 Task: In the  document Colortheoryplan.rtf change page color to  'Blue'. Insert watermark  'Do not copy ' Apply Font Style in watermark Lexend
Action: Mouse moved to (45, 83)
Screenshot: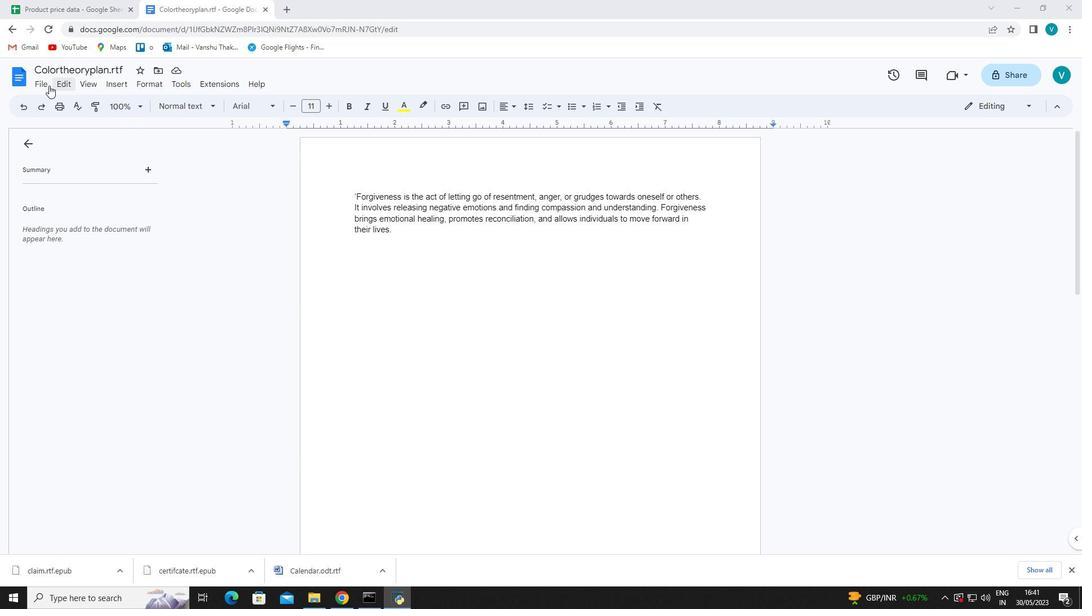
Action: Mouse pressed left at (45, 83)
Screenshot: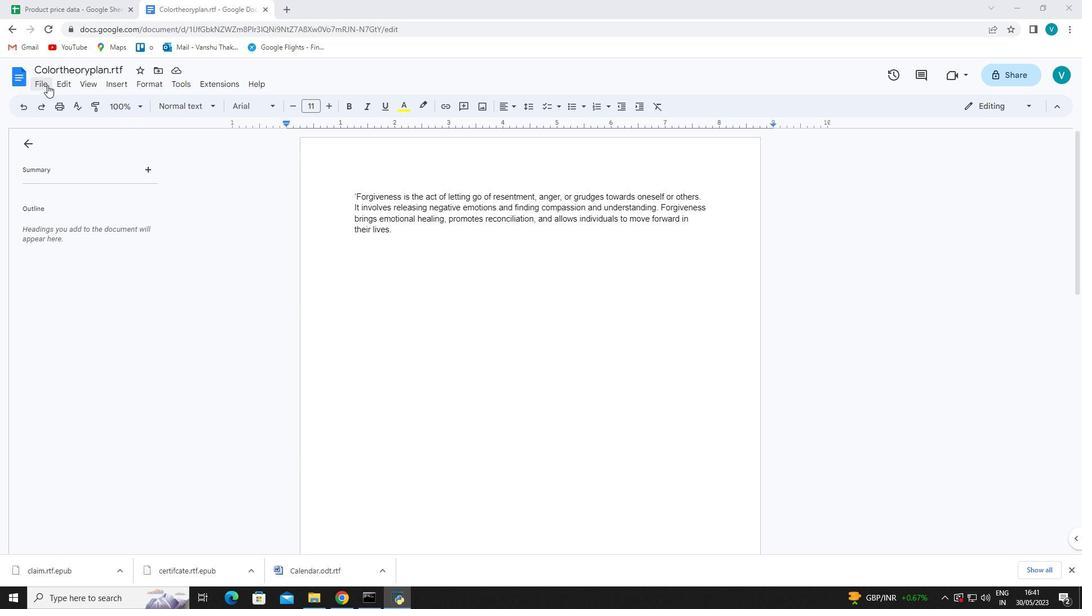 
Action: Mouse moved to (87, 397)
Screenshot: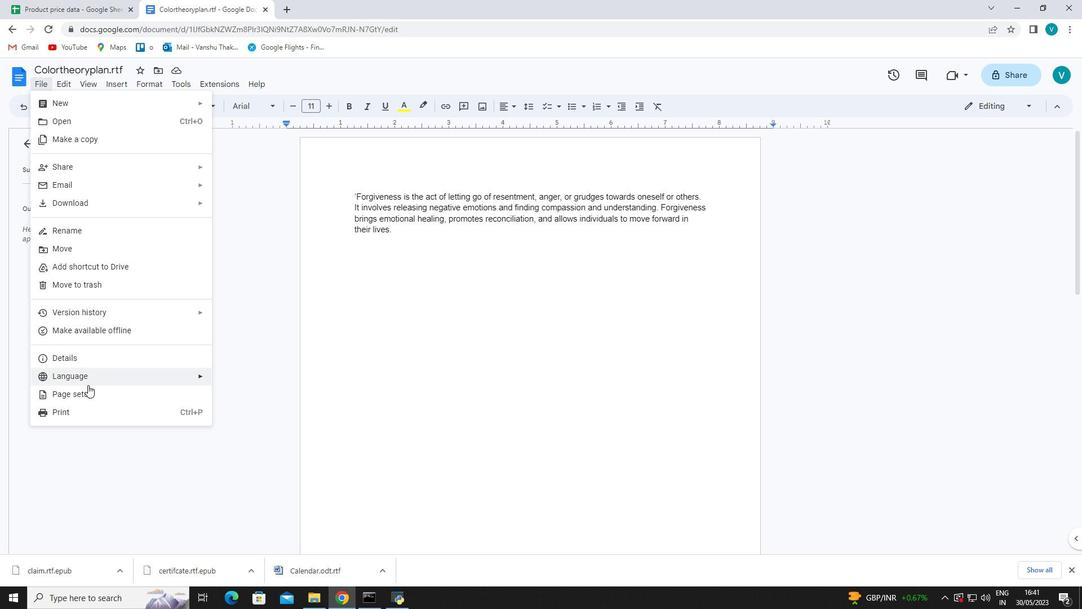 
Action: Mouse pressed left at (87, 397)
Screenshot: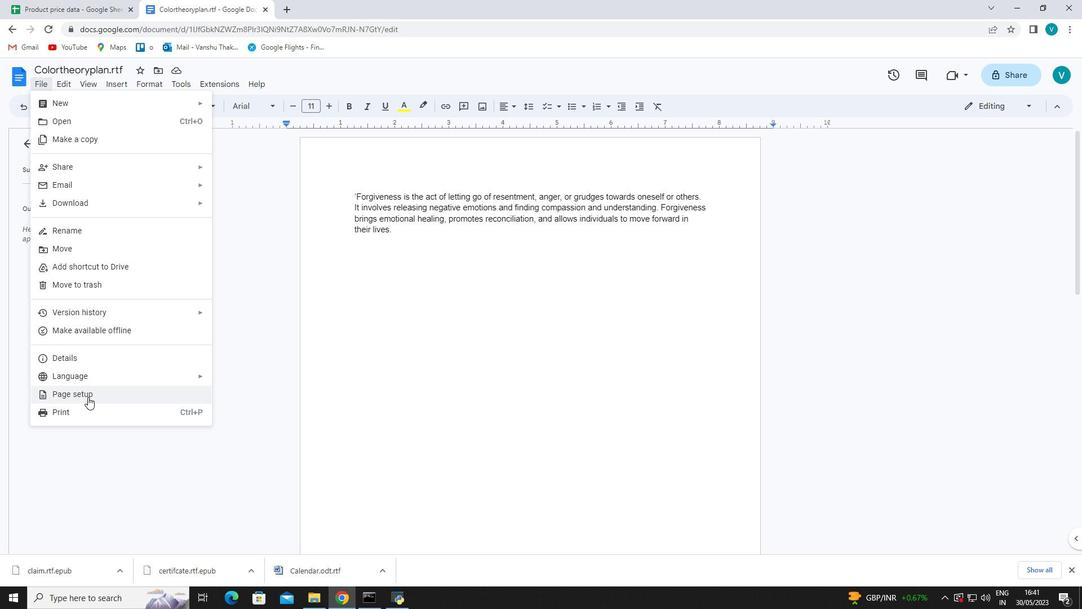 
Action: Mouse moved to (499, 249)
Screenshot: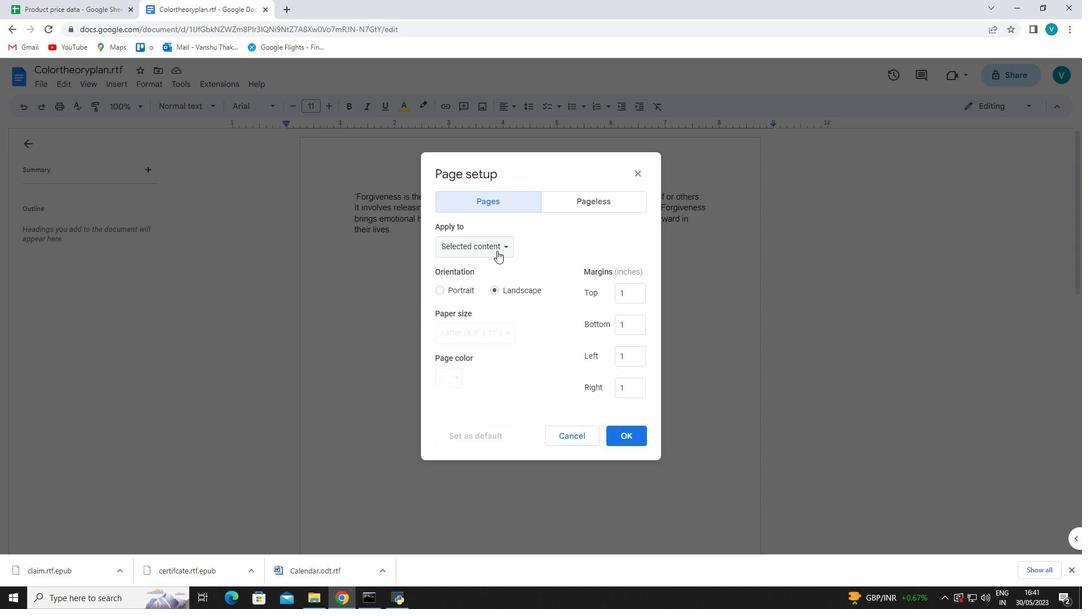 
Action: Mouse pressed left at (499, 249)
Screenshot: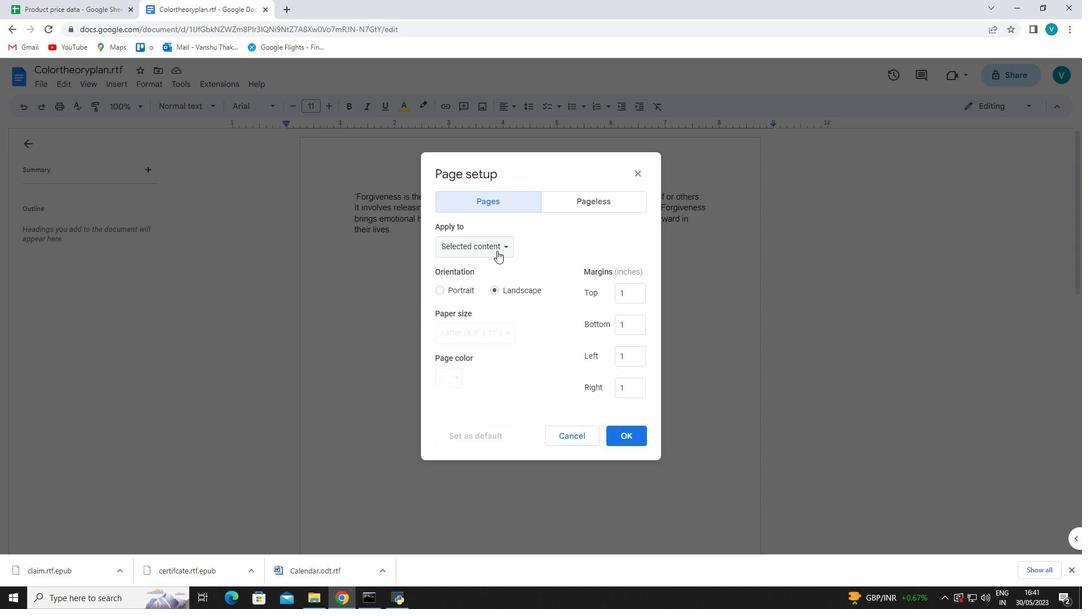 
Action: Mouse moved to (513, 182)
Screenshot: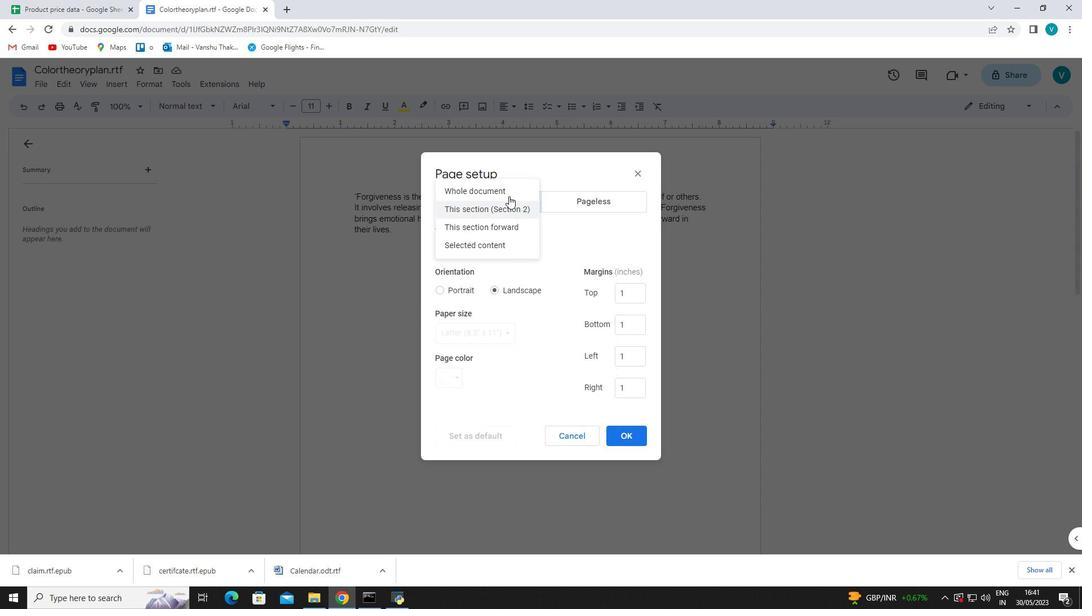 
Action: Mouse pressed left at (513, 182)
Screenshot: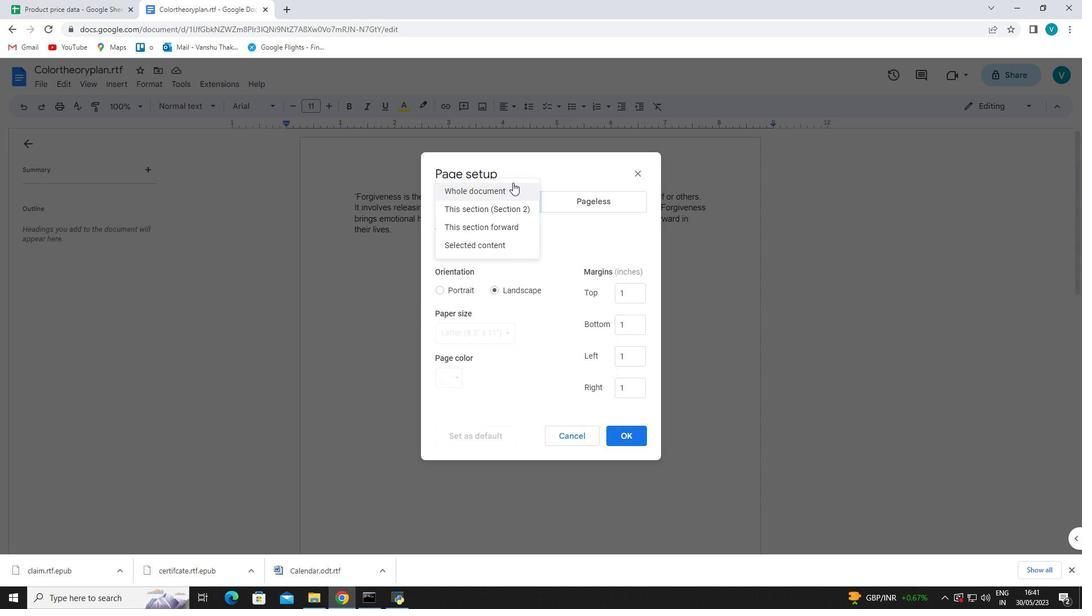 
Action: Mouse moved to (457, 381)
Screenshot: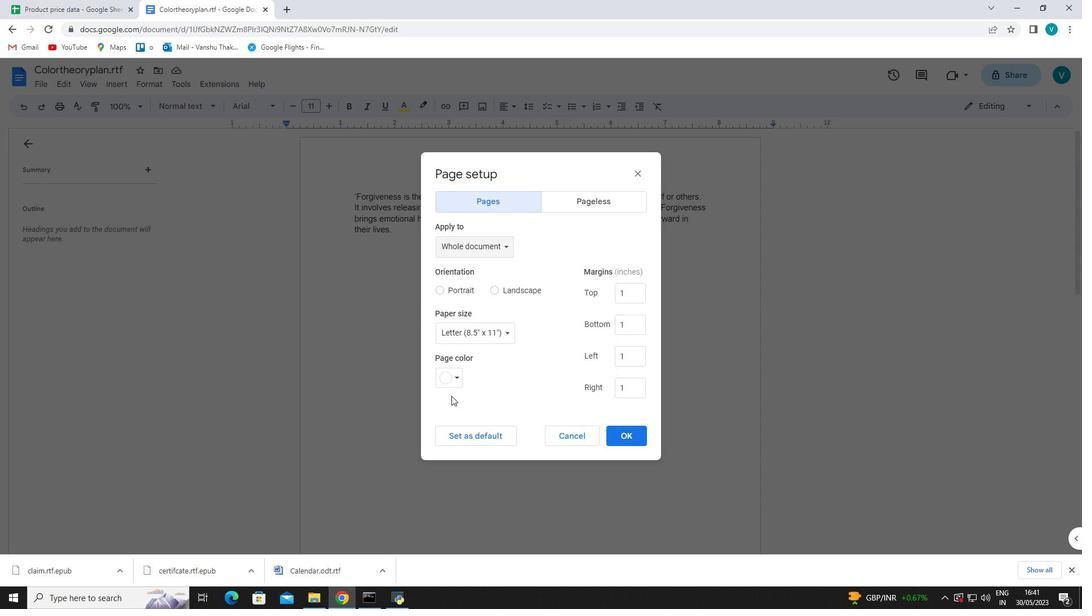 
Action: Mouse pressed left at (457, 381)
Screenshot: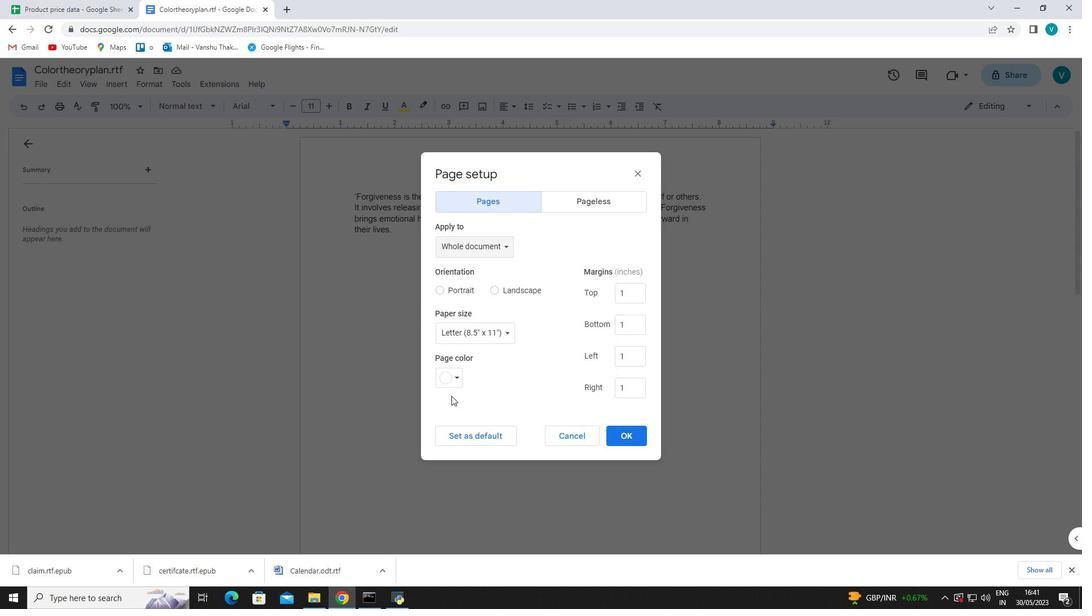 
Action: Mouse moved to (531, 412)
Screenshot: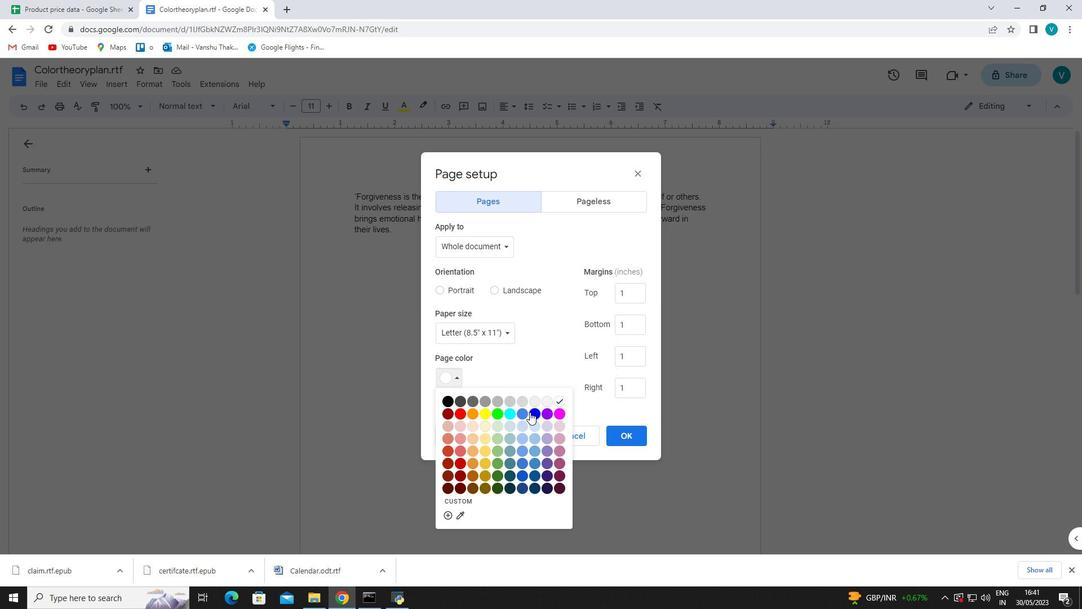
Action: Mouse pressed left at (531, 412)
Screenshot: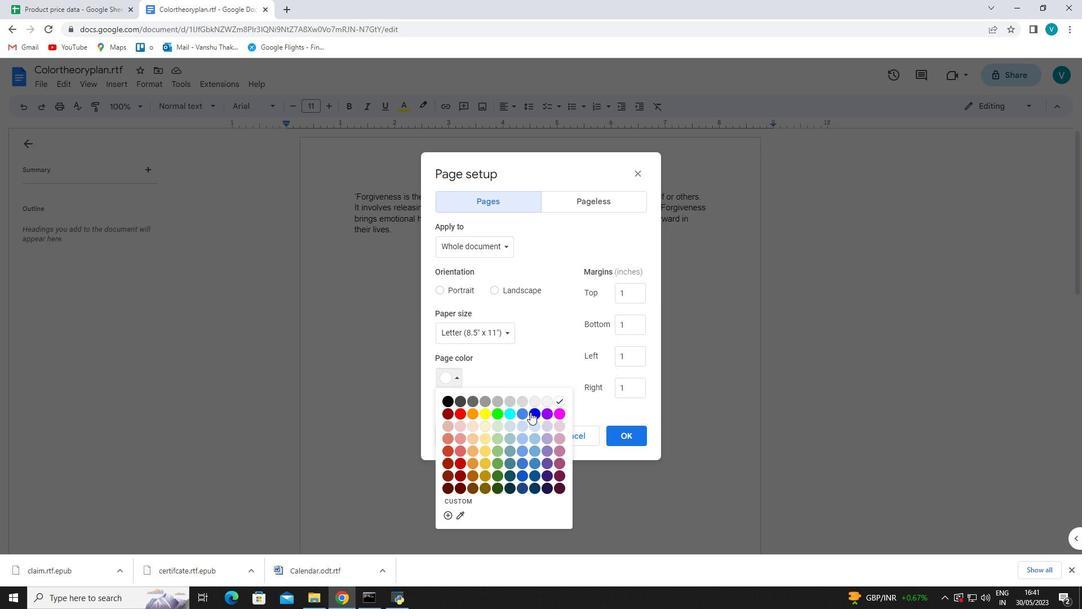 
Action: Mouse moved to (626, 434)
Screenshot: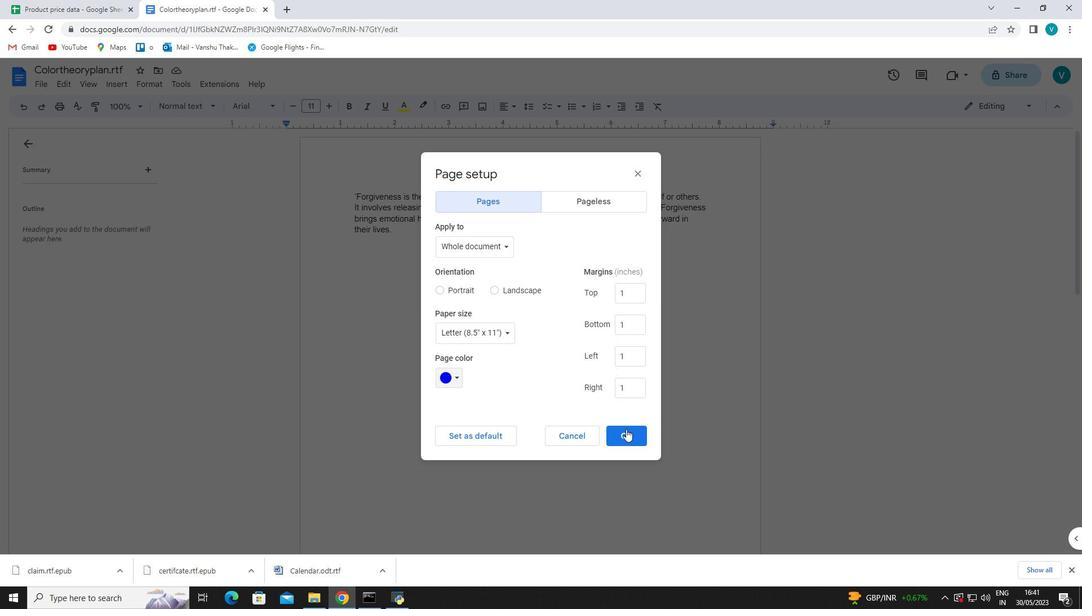 
Action: Mouse pressed left at (626, 434)
Screenshot: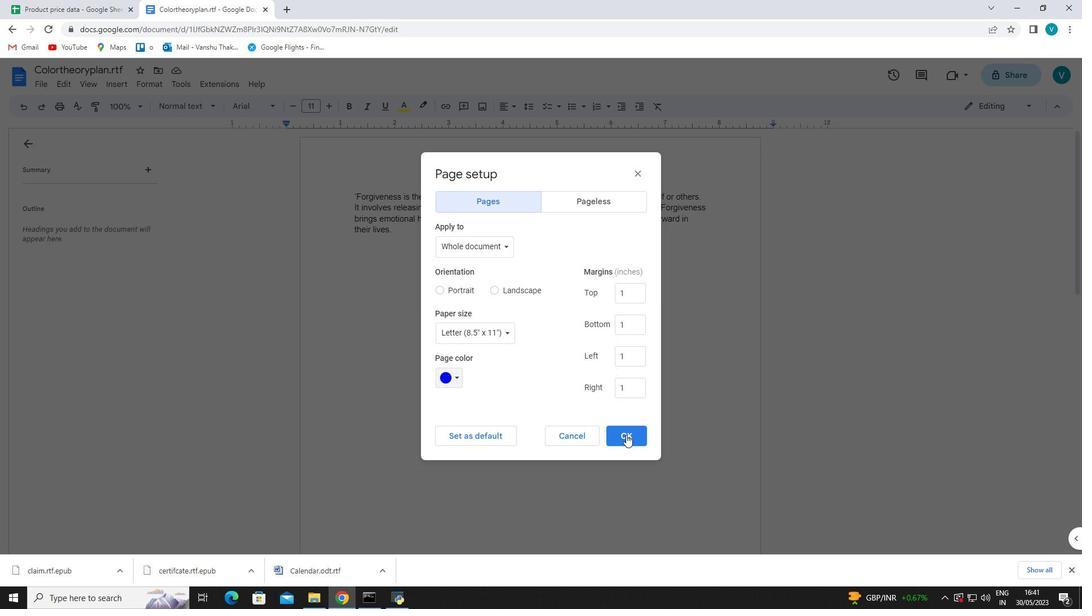 
Action: Mouse moved to (124, 88)
Screenshot: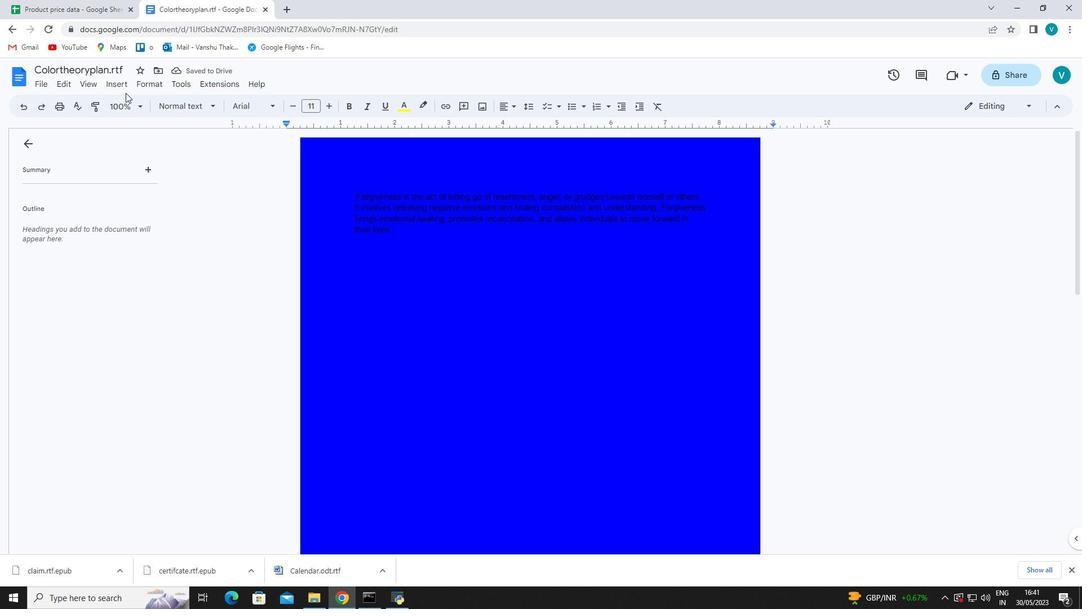 
Action: Mouse pressed left at (124, 88)
Screenshot: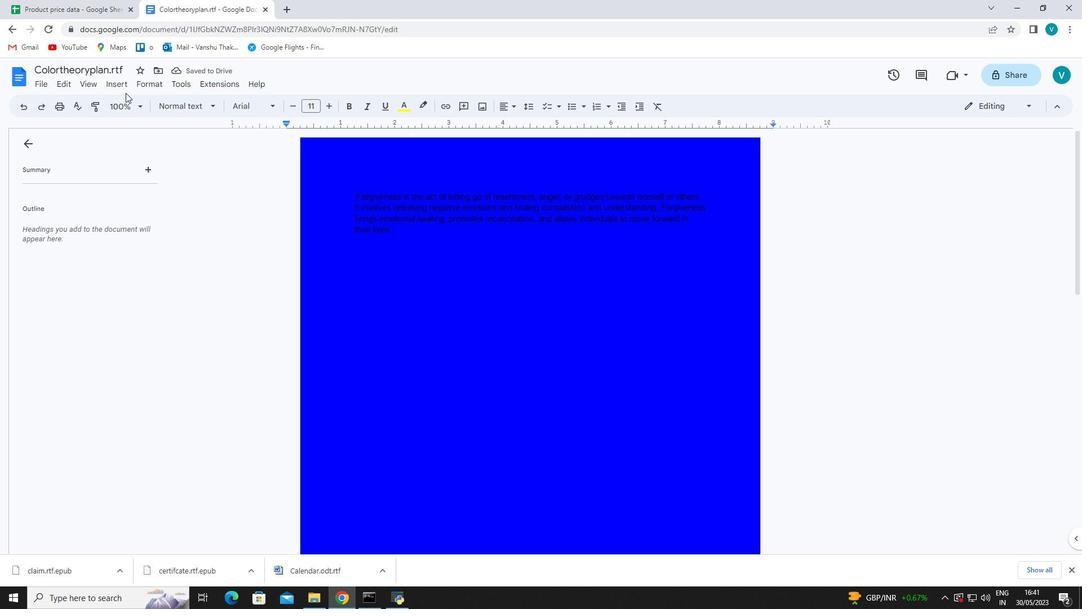 
Action: Mouse moved to (158, 344)
Screenshot: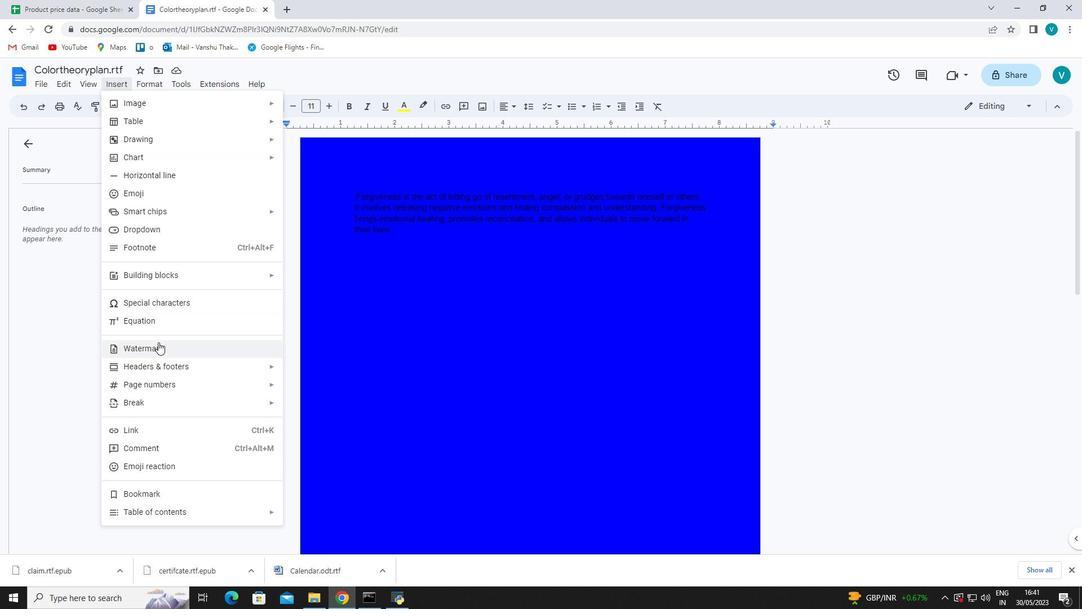
Action: Mouse pressed left at (158, 344)
Screenshot: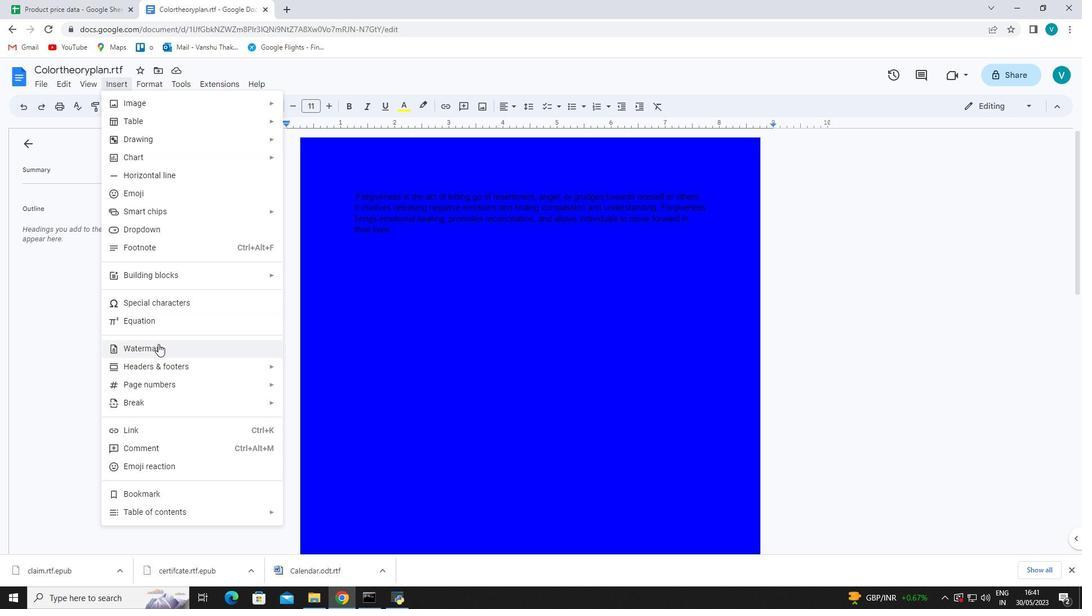 
Action: Mouse moved to (1028, 142)
Screenshot: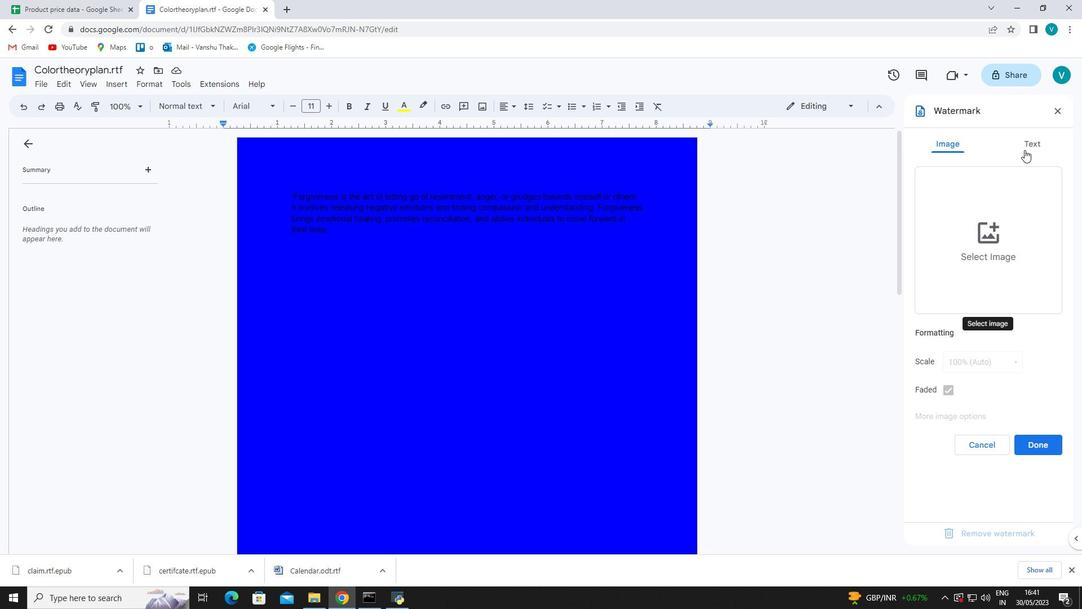 
Action: Mouse pressed left at (1028, 142)
Screenshot: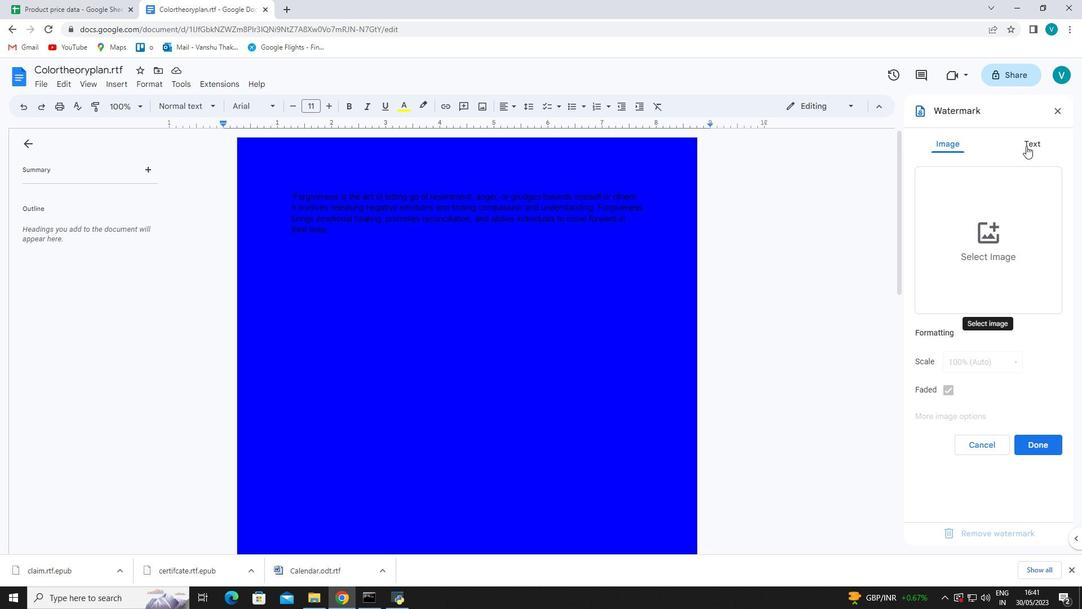 
Action: Mouse moved to (1001, 175)
Screenshot: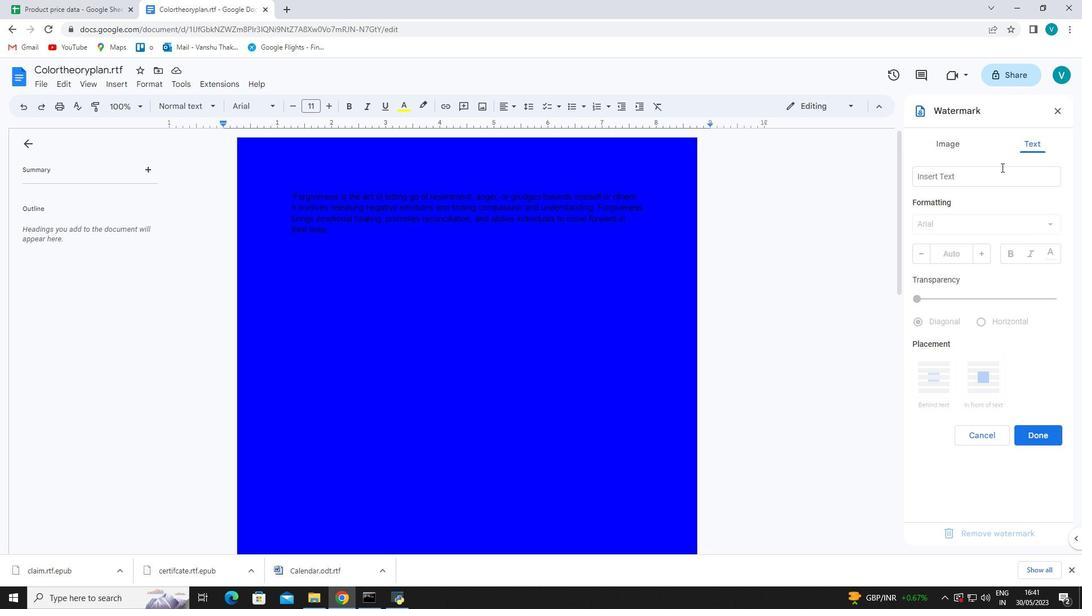 
Action: Mouse pressed left at (1001, 175)
Screenshot: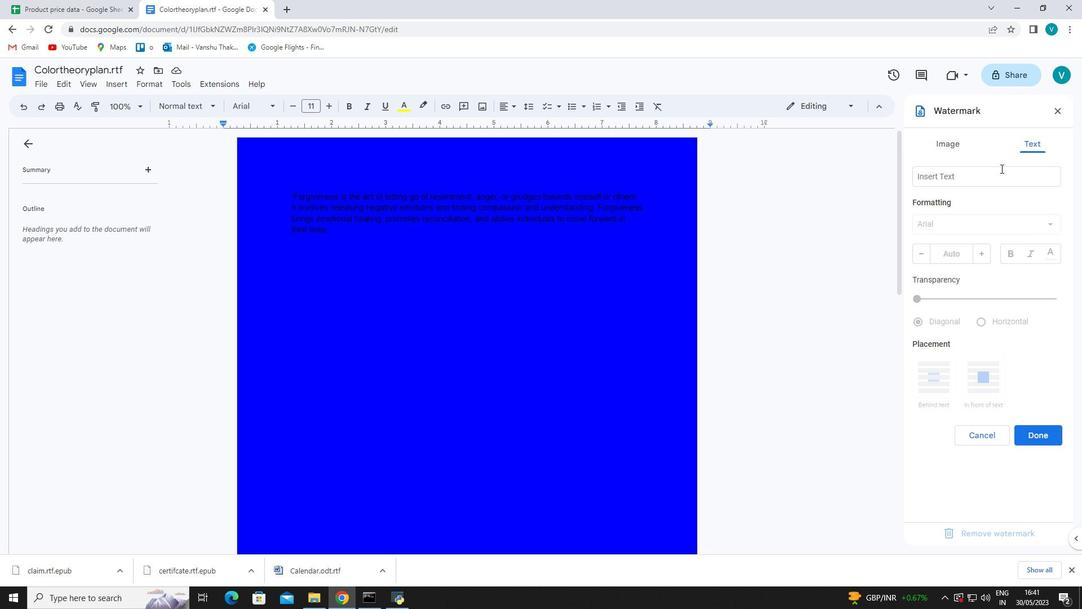 
Action: Key pressed <Key.shift><Key.shift><Key.shift>Do<Key.space>not<Key.space>copy
Screenshot: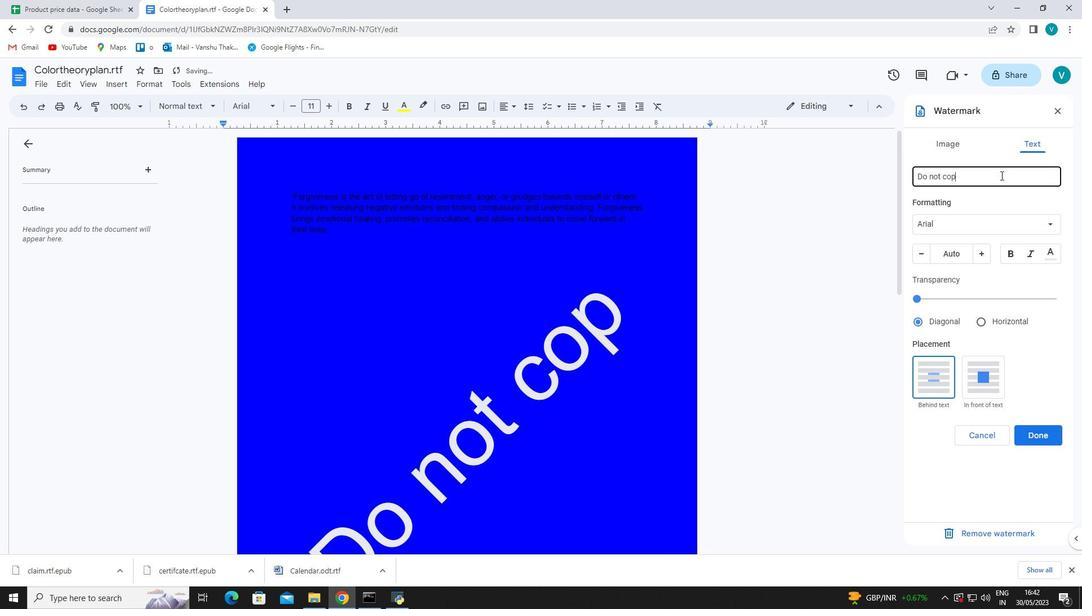 
Action: Mouse moved to (994, 216)
Screenshot: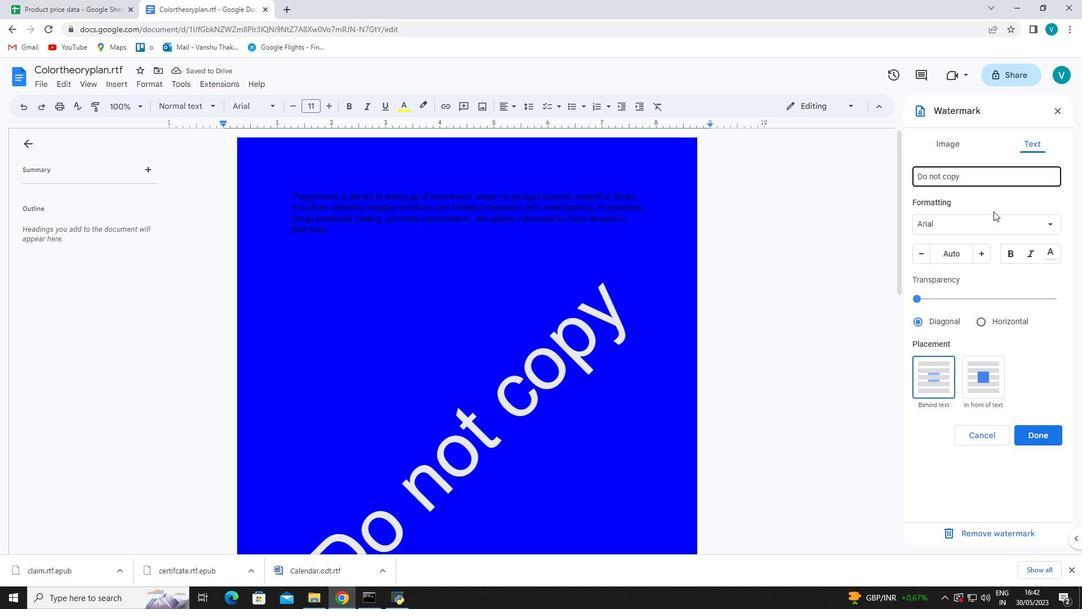 
Action: Mouse pressed left at (994, 216)
Screenshot: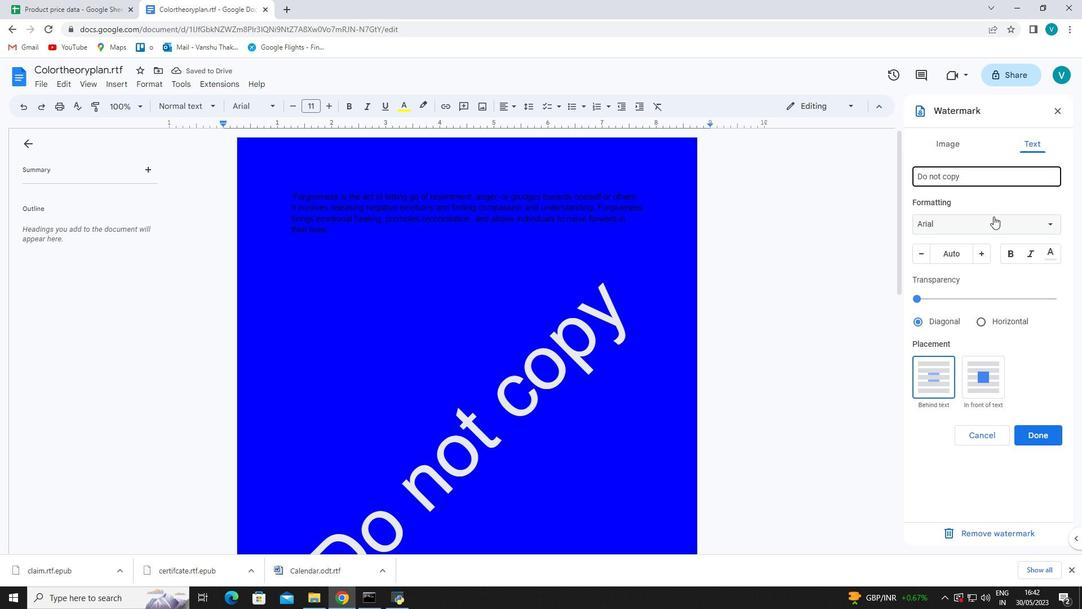 
Action: Mouse moved to (992, 360)
Screenshot: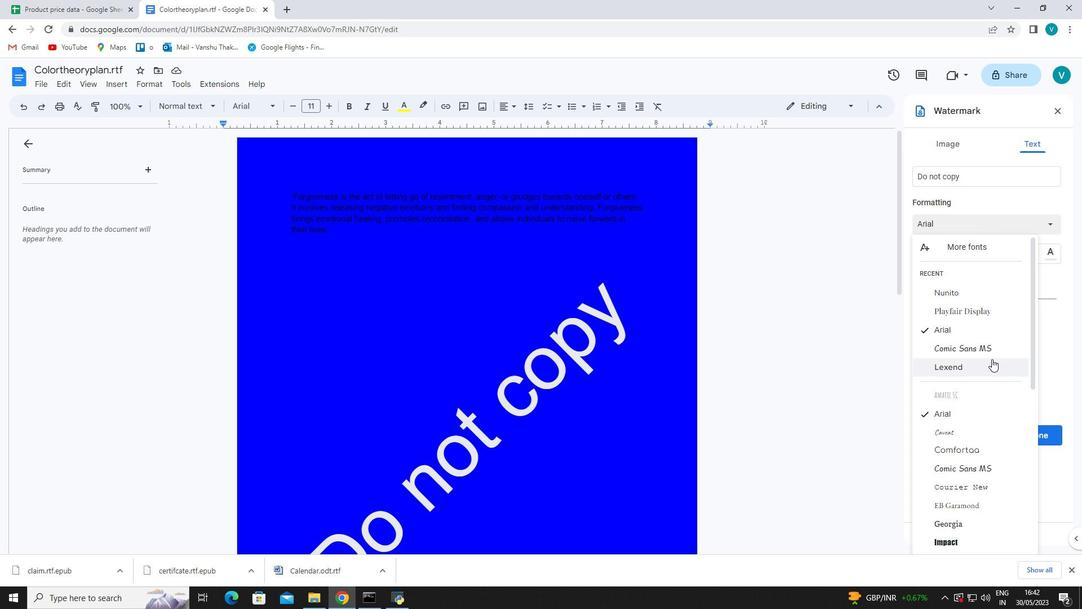 
Action: Mouse pressed left at (992, 360)
Screenshot: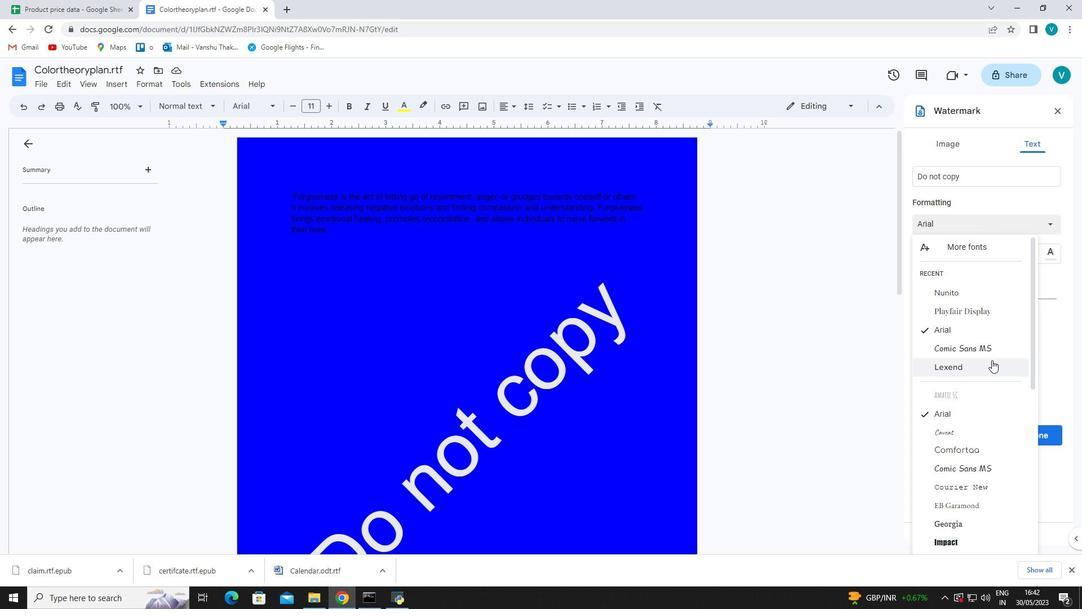 
Action: Mouse moved to (1049, 434)
Screenshot: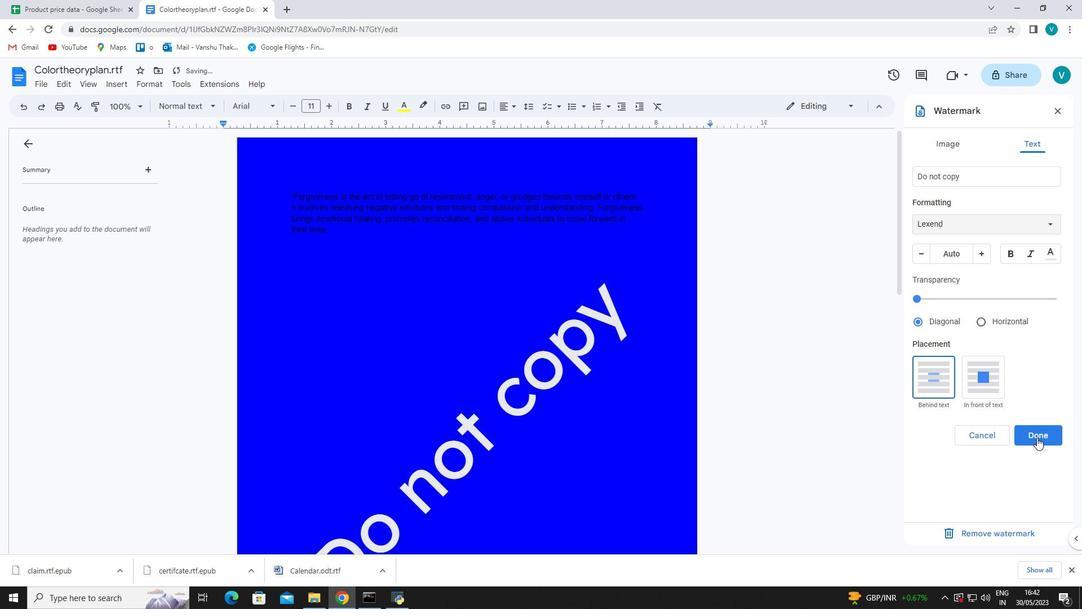 
Action: Mouse pressed left at (1049, 434)
Screenshot: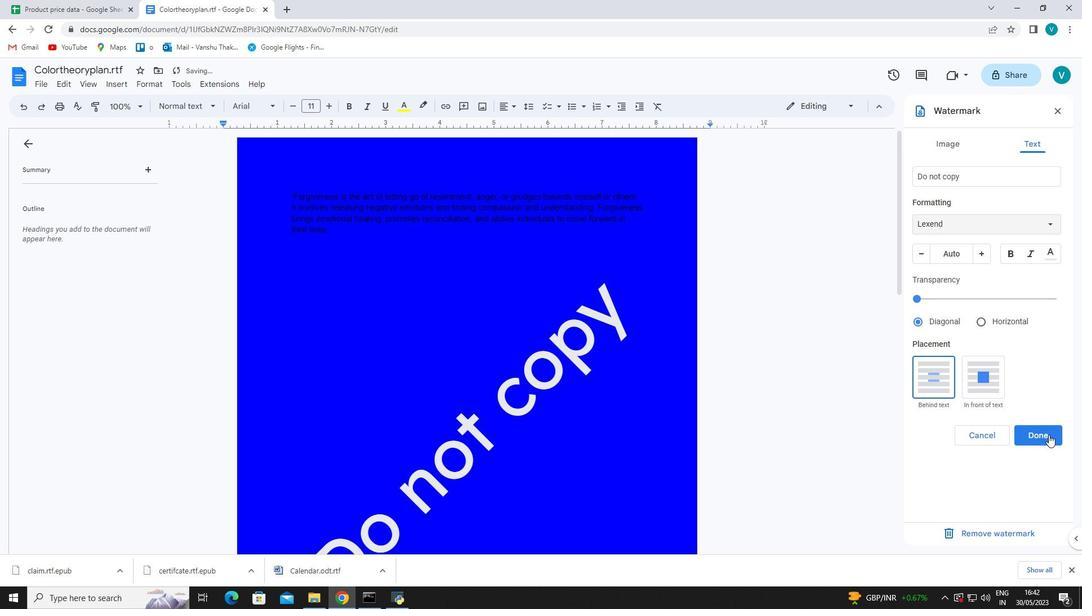 
Action: Mouse moved to (776, 394)
Screenshot: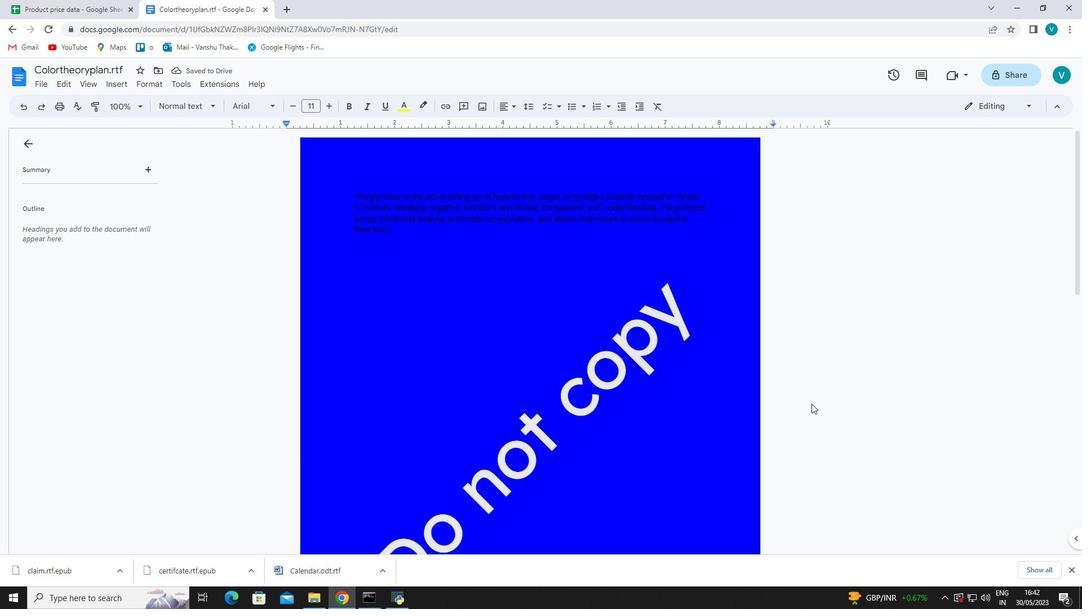
Action: Mouse scrolled (776, 394) with delta (0, 0)
Screenshot: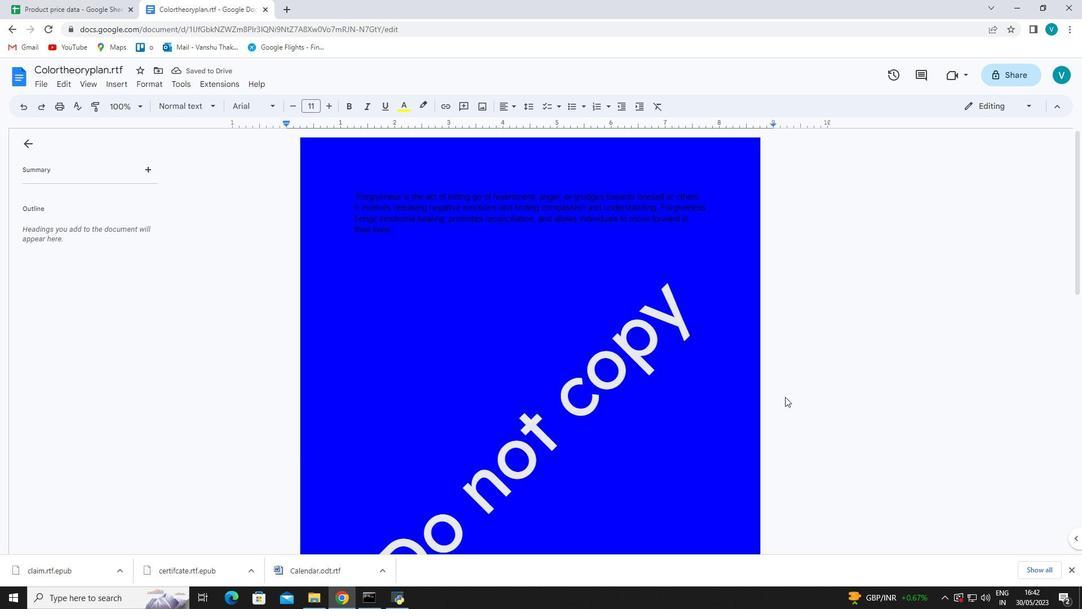 
Action: Mouse moved to (776, 394)
Screenshot: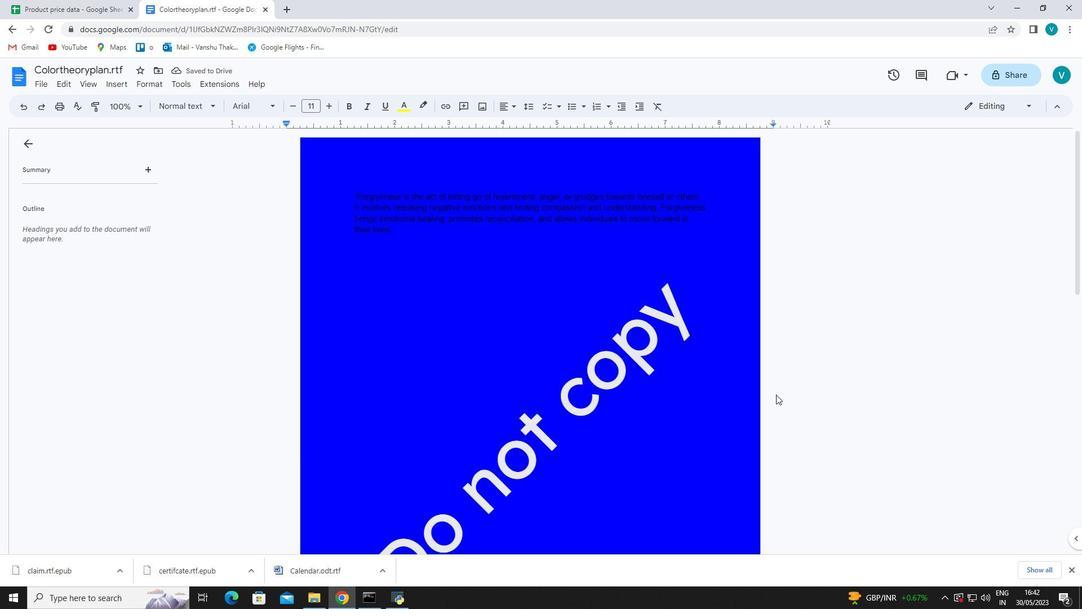 
Action: Mouse scrolled (776, 393) with delta (0, 0)
Screenshot: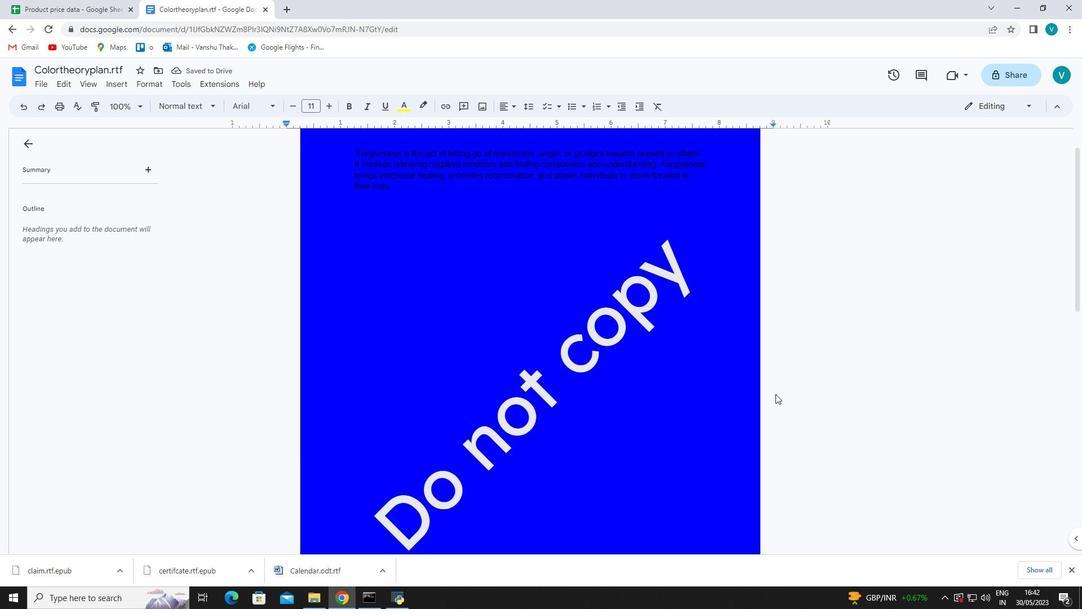 
Action: Mouse scrolled (776, 393) with delta (0, 0)
Screenshot: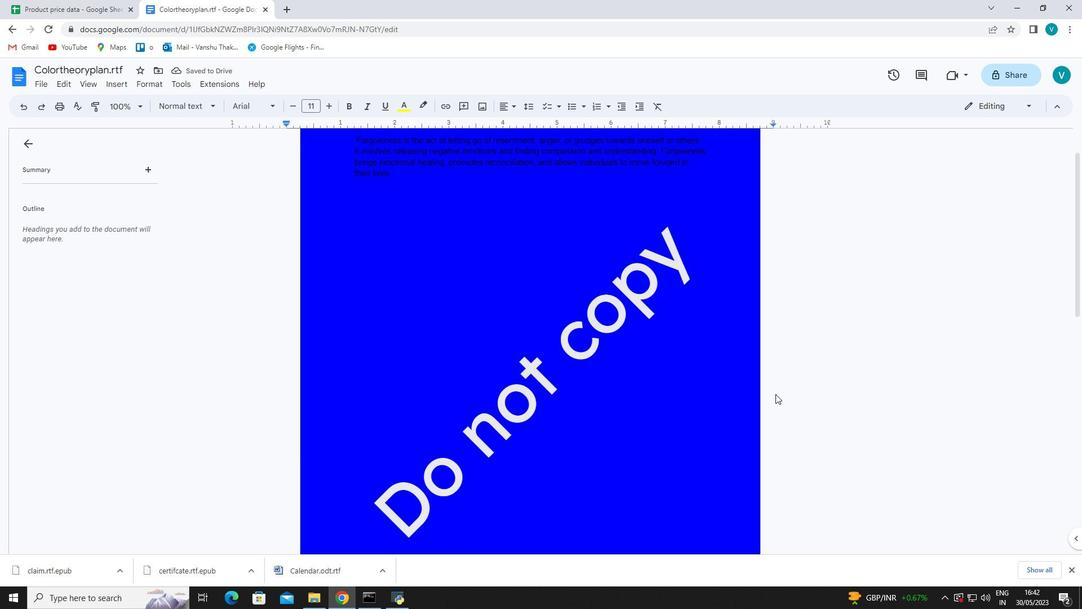 
Action: Mouse scrolled (776, 393) with delta (0, 0)
Screenshot: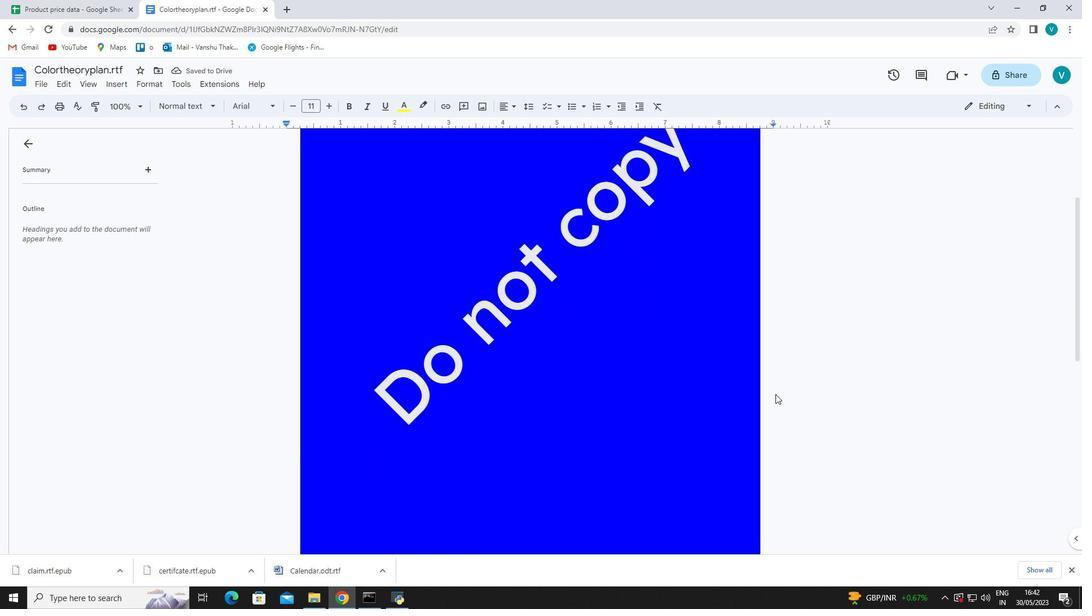 
Action: Mouse scrolled (776, 393) with delta (0, 0)
Screenshot: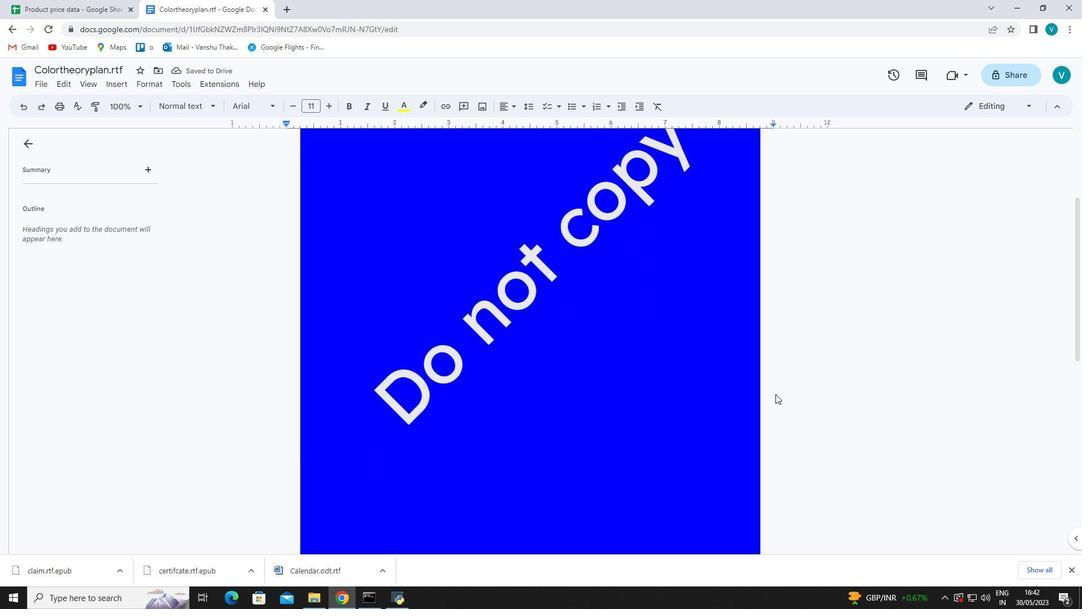 
Action: Mouse moved to (776, 393)
Screenshot: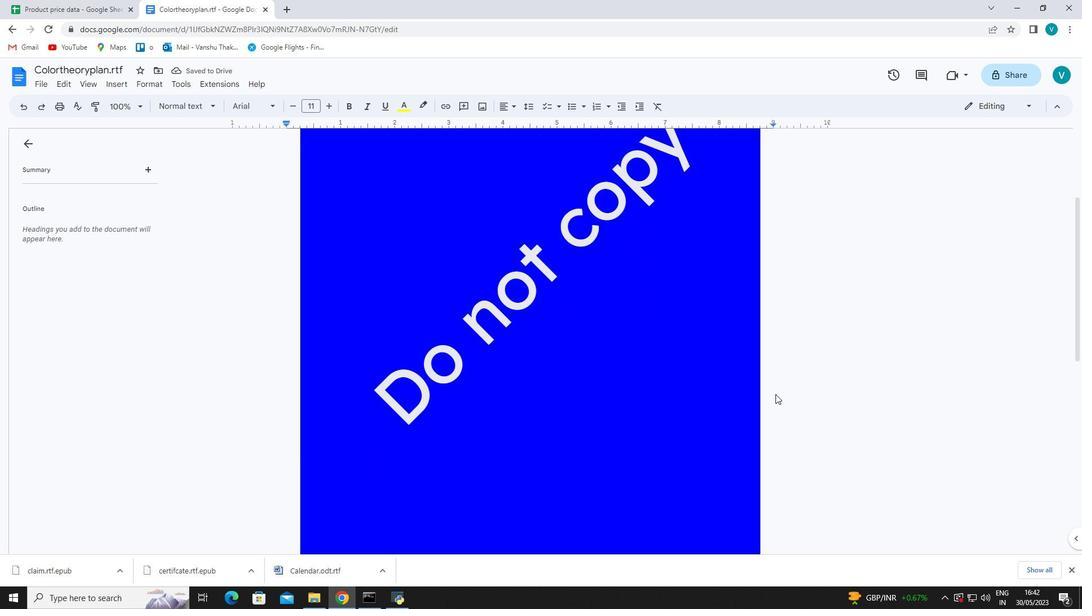 
Action: Mouse scrolled (776, 393) with delta (0, 0)
Screenshot: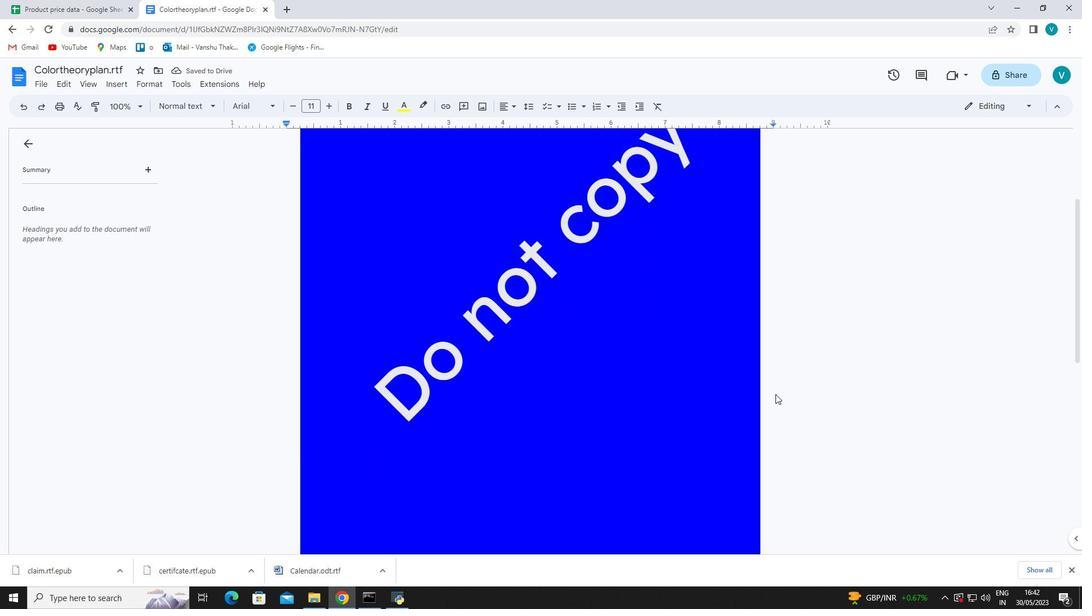 
Action: Mouse moved to (776, 392)
Screenshot: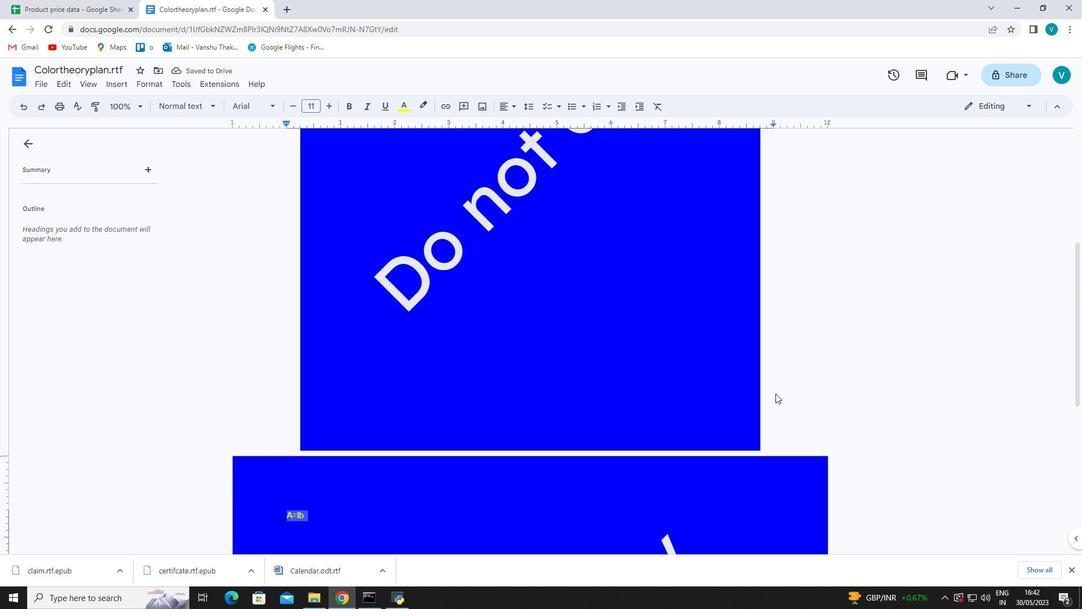 
Action: Mouse scrolled (776, 393) with delta (0, 0)
Screenshot: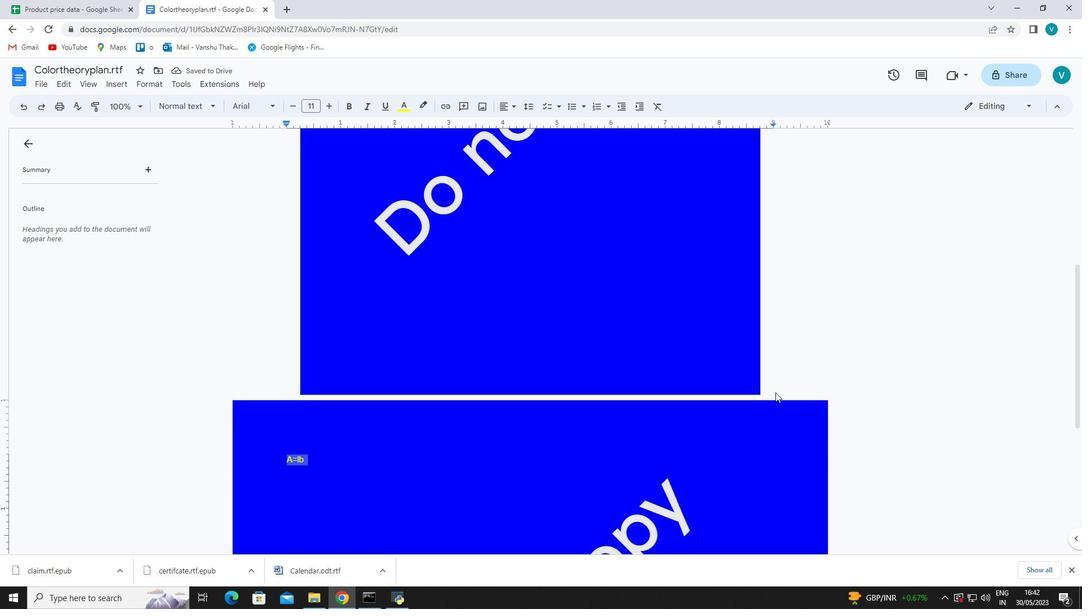 
Action: Mouse scrolled (776, 393) with delta (0, 0)
Screenshot: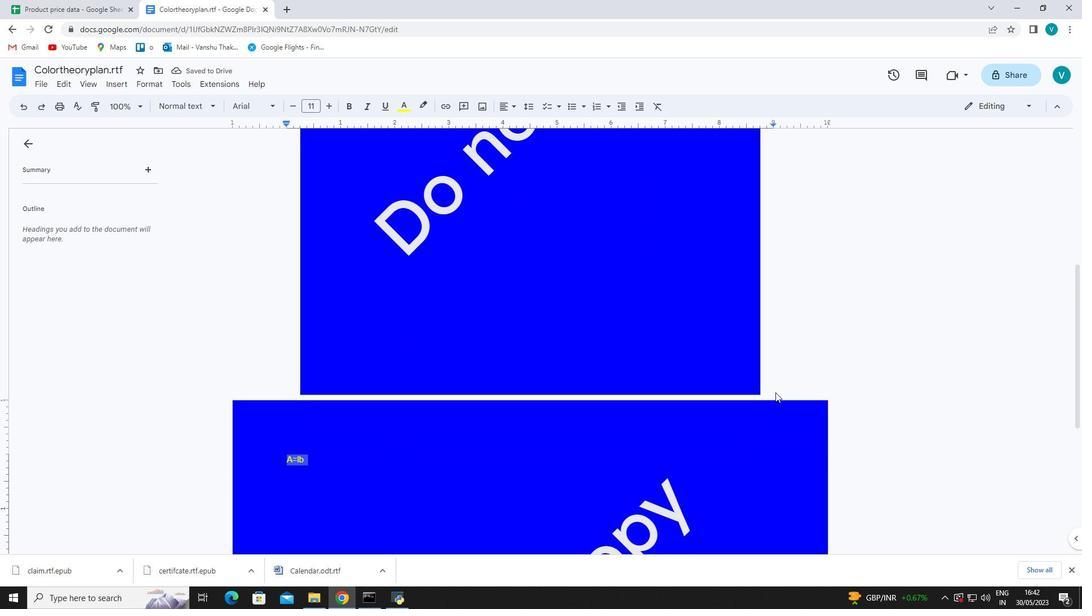 
Action: Mouse moved to (776, 391)
Screenshot: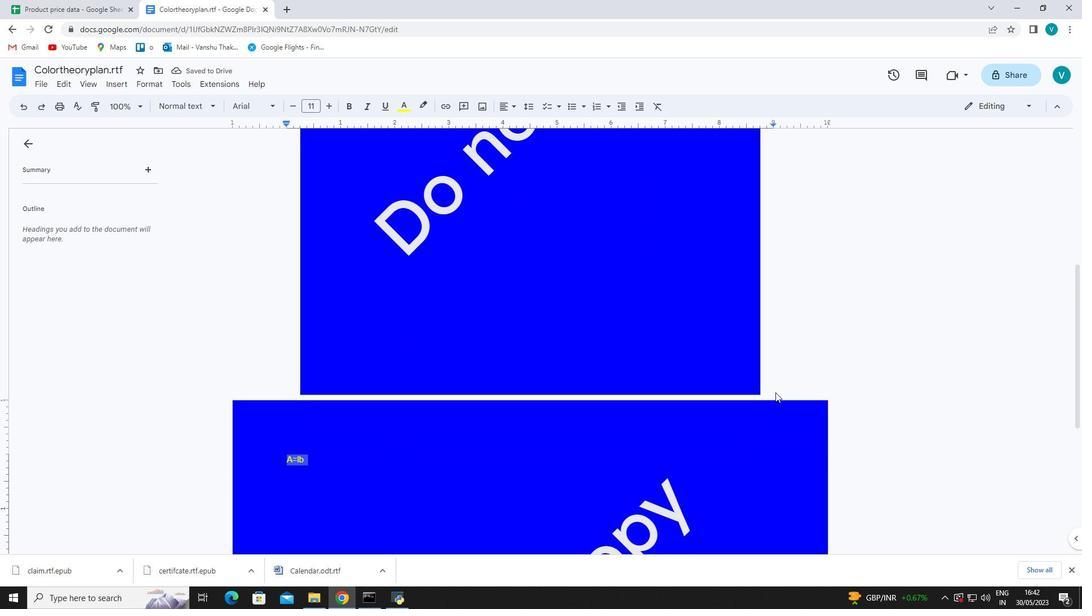 
Action: Mouse scrolled (776, 392) with delta (0, 0)
Screenshot: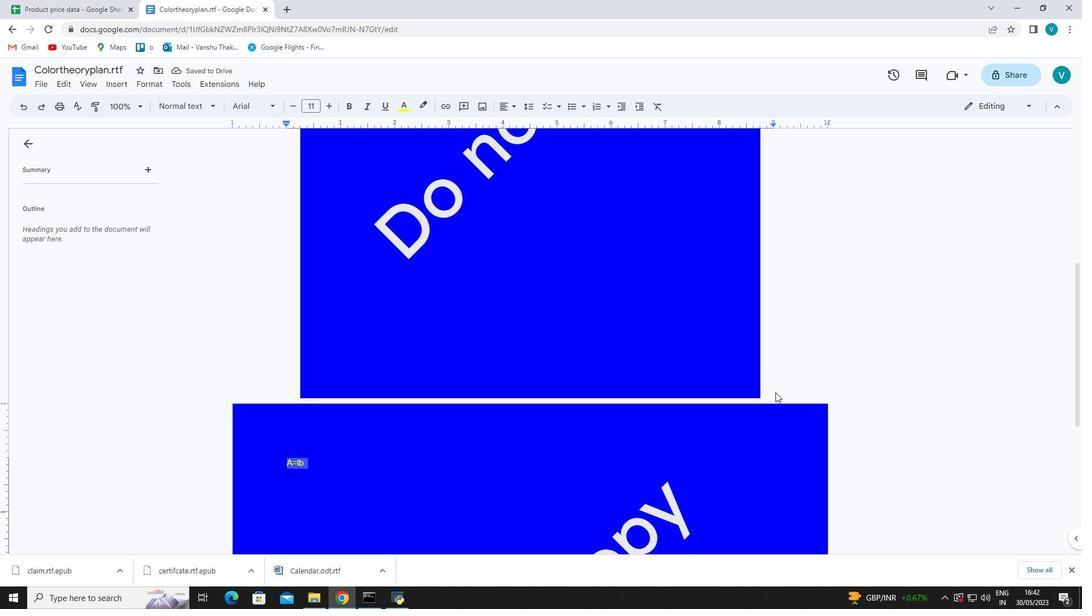 
Action: Mouse moved to (777, 391)
Screenshot: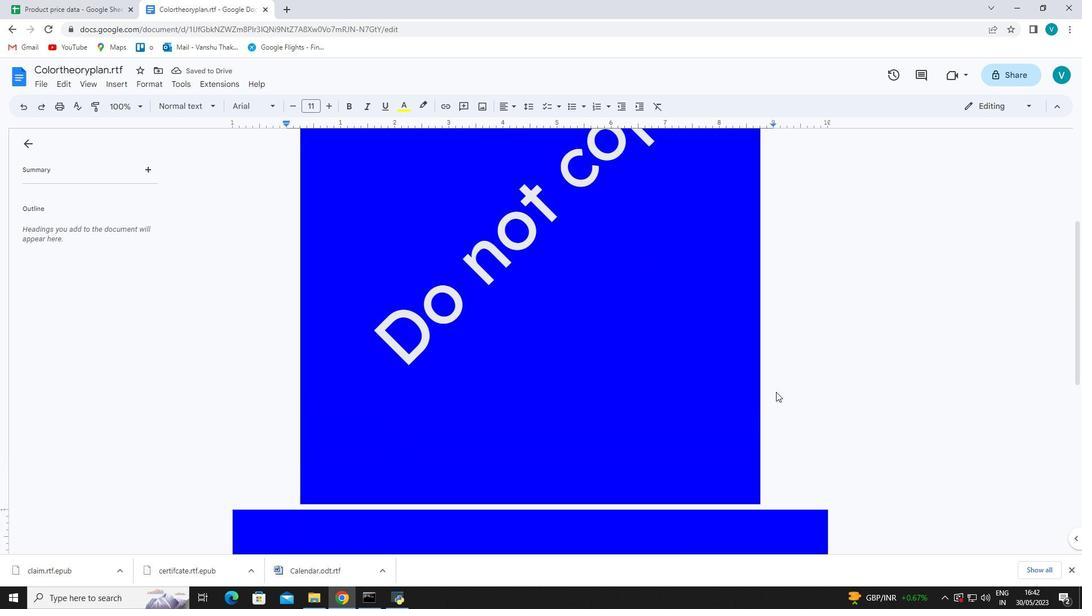 
Action: Mouse scrolled (777, 391) with delta (0, 0)
Screenshot: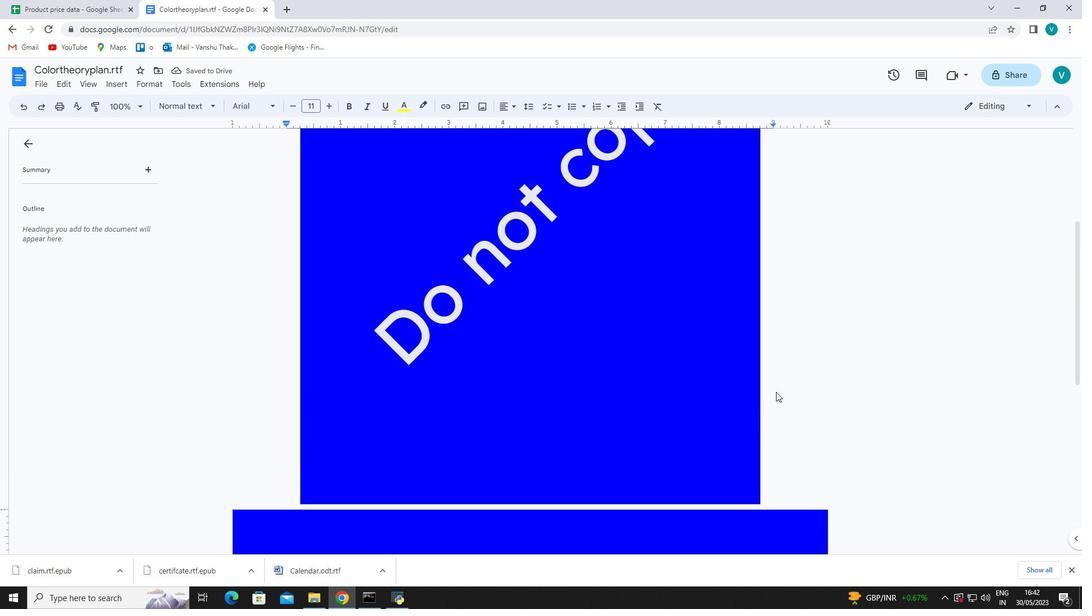 
Action: Mouse scrolled (777, 391) with delta (0, 0)
Screenshot: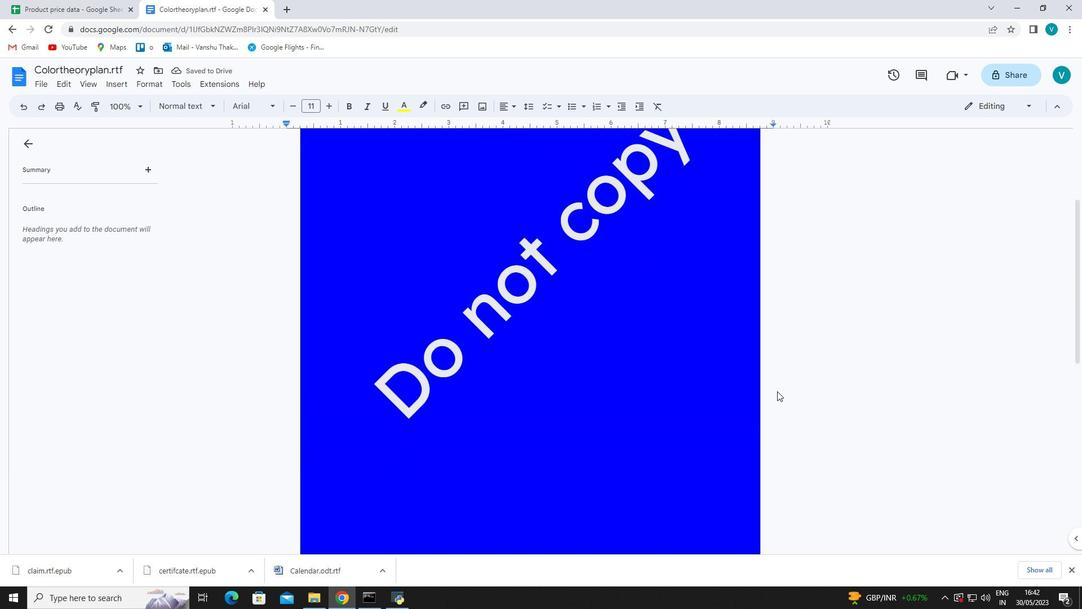 
Action: Mouse scrolled (777, 391) with delta (0, 0)
Screenshot: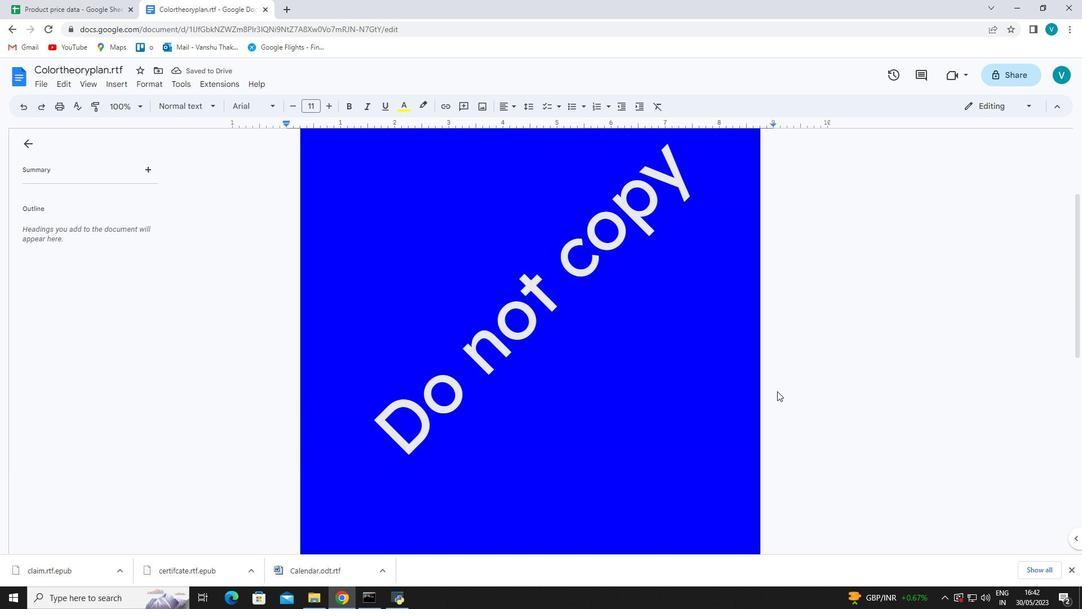 
Action: Mouse scrolled (777, 391) with delta (0, 0)
Screenshot: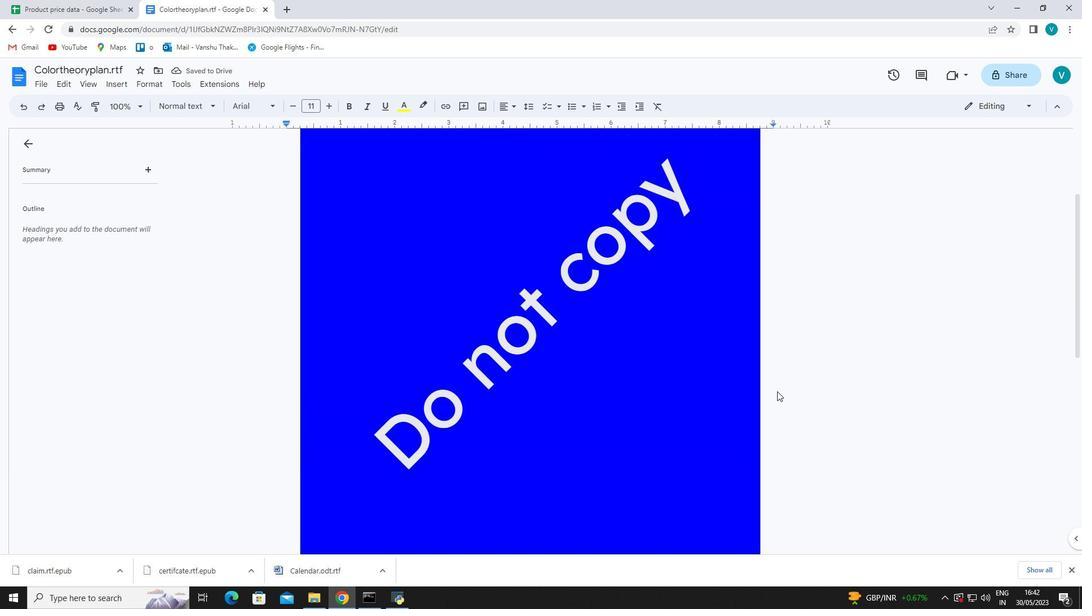 
Action: Mouse moved to (779, 391)
Screenshot: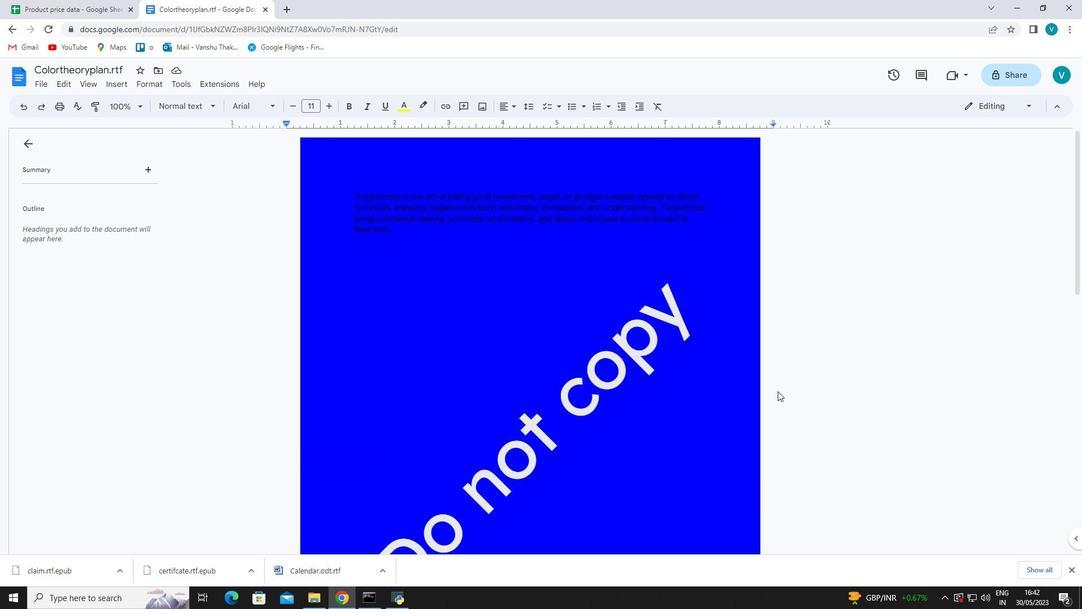 
